 Task: Create in the project ChampionTech in Backlog an issue 'Develop a new tool for automated testing of web application load testing and performance under high traffic conditions', assign it to team member softage.3@softage.net and change the status to IN PROGRESS. Create in the project ChampionTech in Backlog an issue 'Upgrade the website navigation and menu design of a web application to improve user experience and website organization', assign it to team member softage.4@softage.net and change the status to IN PROGRESS
Action: Mouse moved to (243, 75)
Screenshot: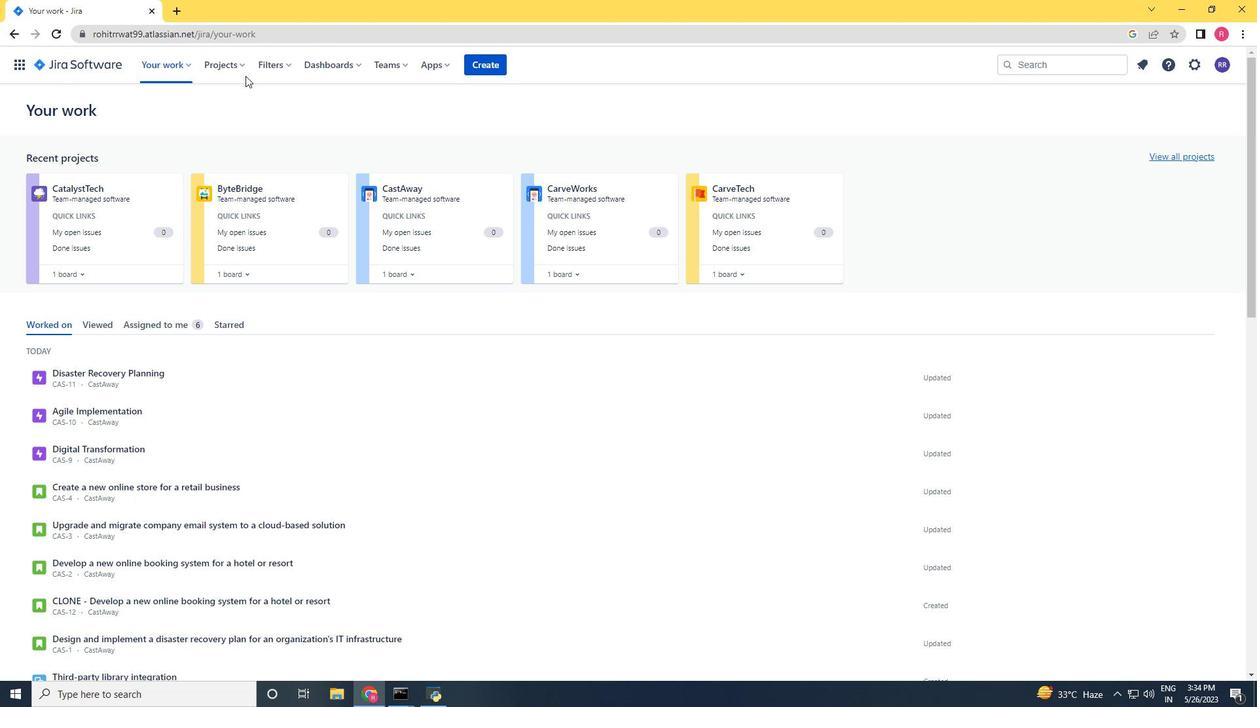 
Action: Mouse pressed left at (243, 75)
Screenshot: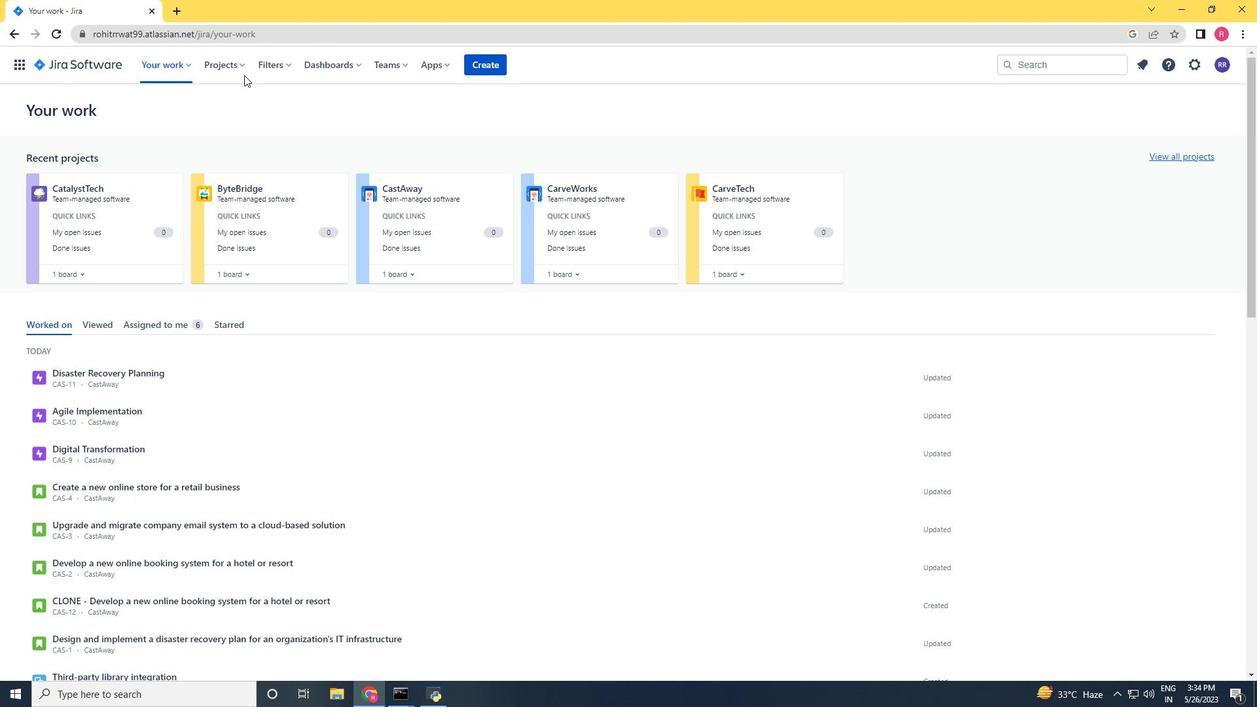 
Action: Mouse moved to (239, 65)
Screenshot: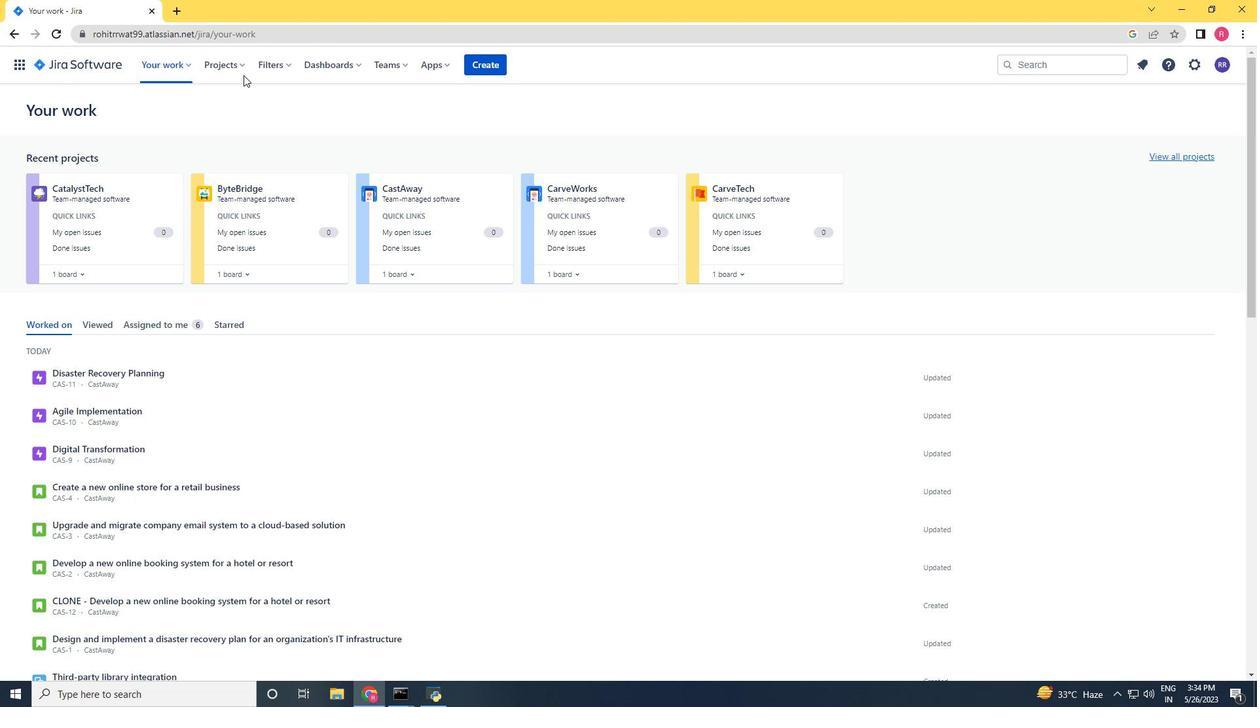 
Action: Mouse pressed left at (239, 65)
Screenshot: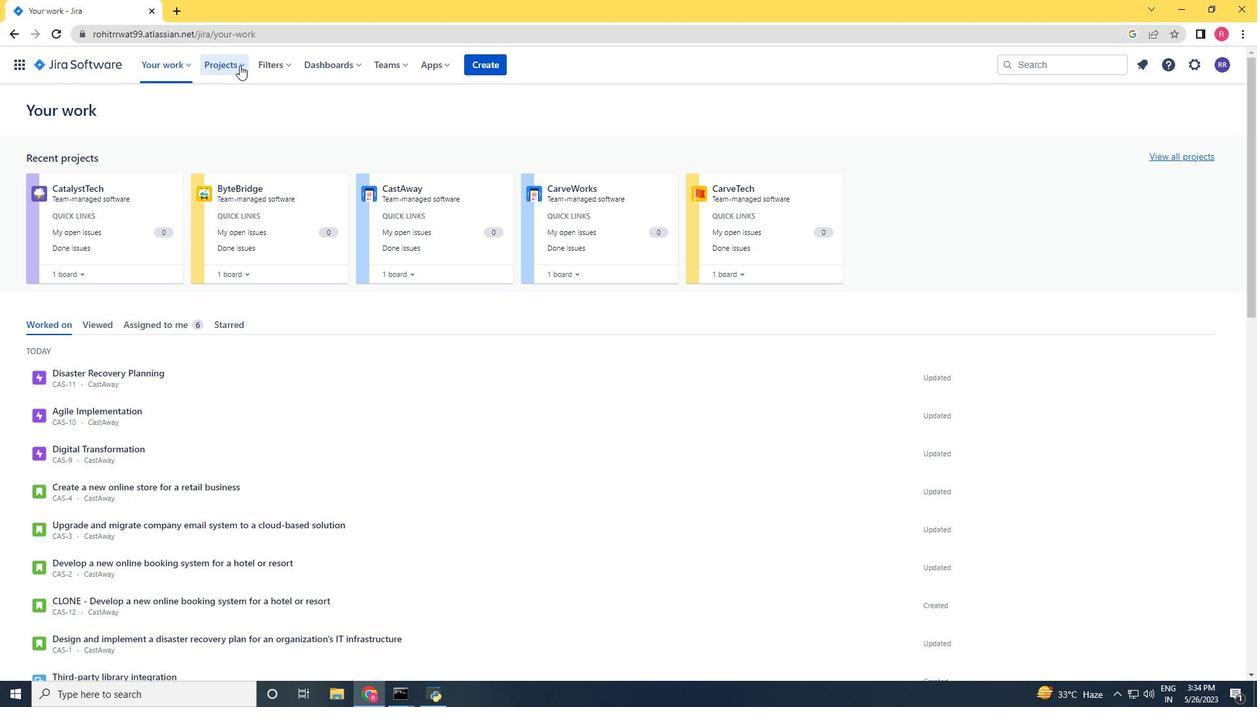 
Action: Mouse moved to (256, 121)
Screenshot: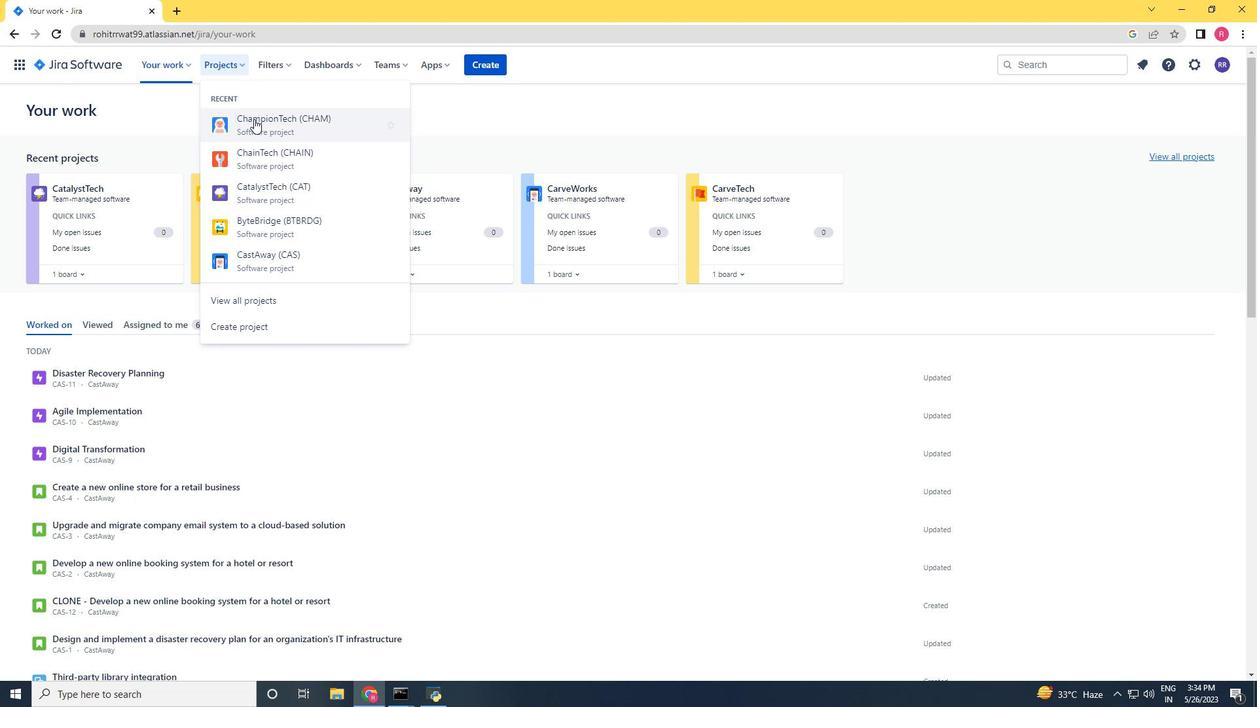 
Action: Mouse pressed left at (256, 121)
Screenshot: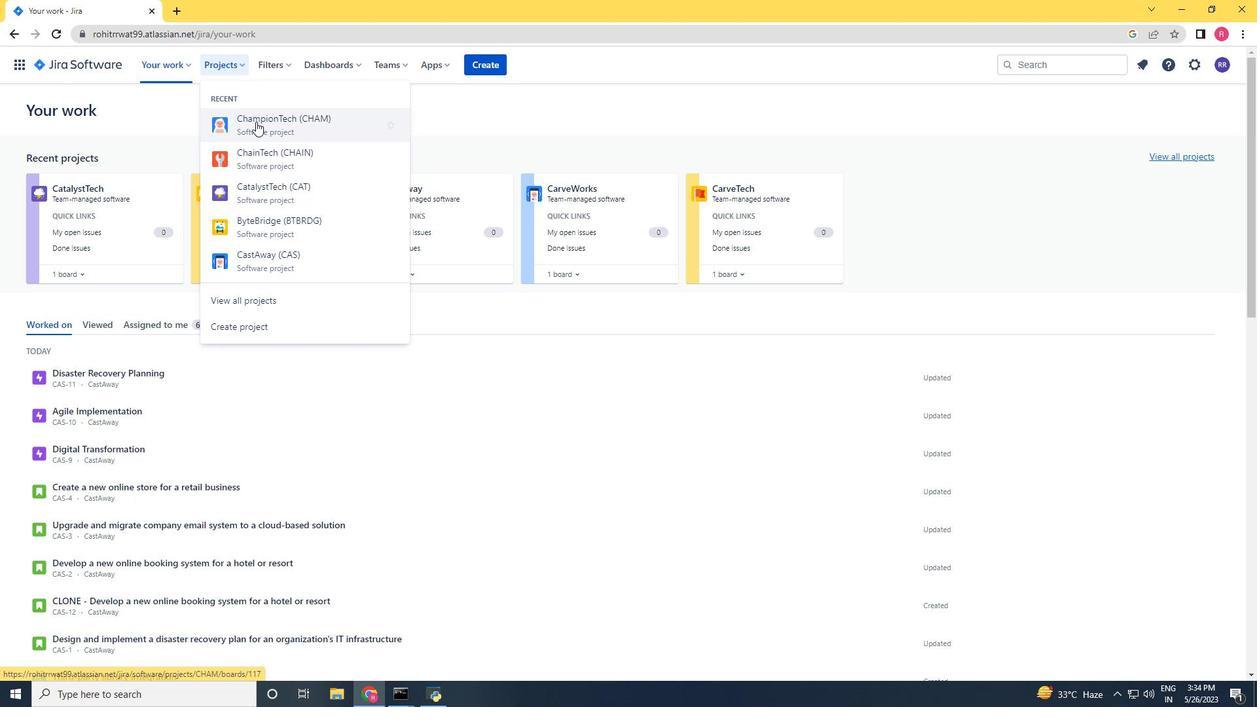 
Action: Mouse moved to (48, 190)
Screenshot: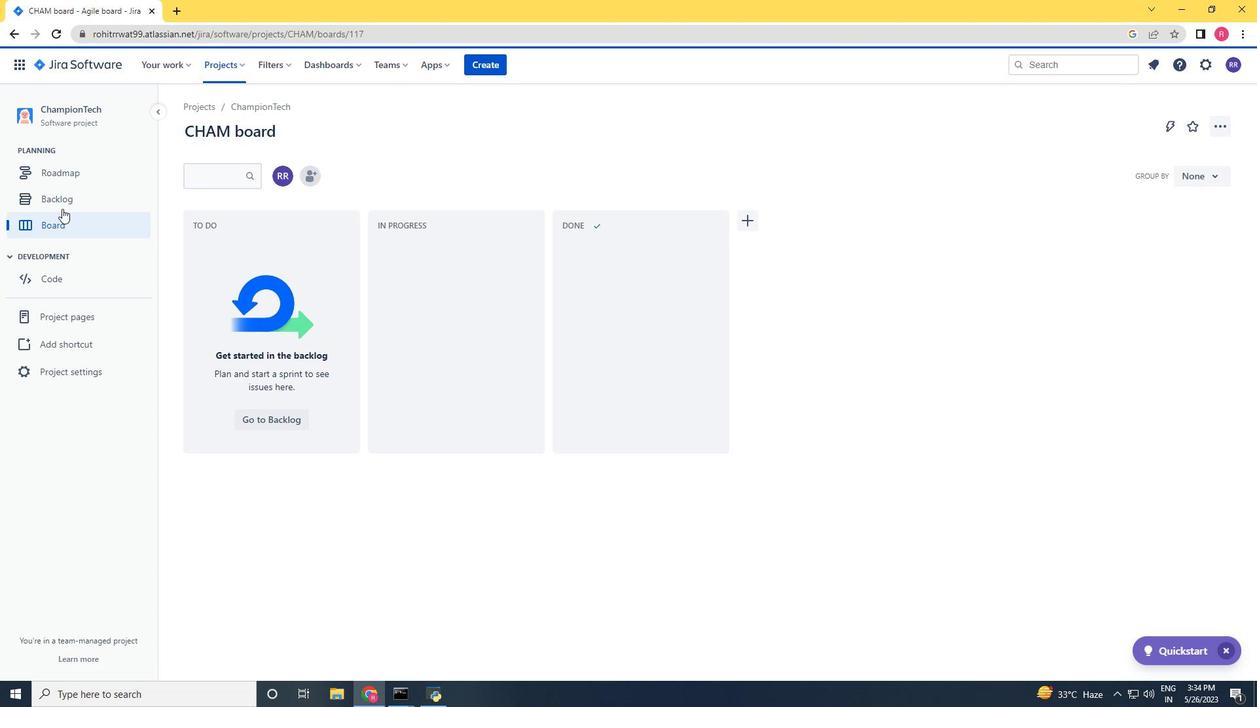 
Action: Mouse pressed left at (48, 190)
Screenshot: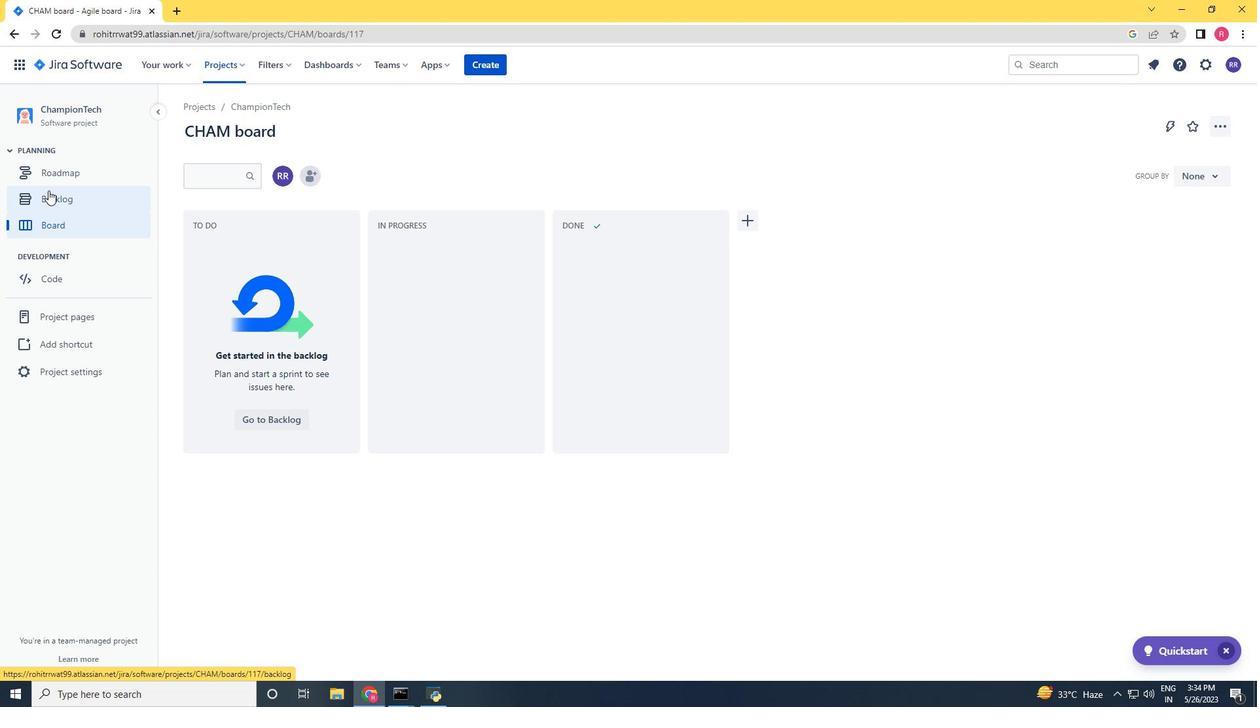 
Action: Mouse moved to (459, 470)
Screenshot: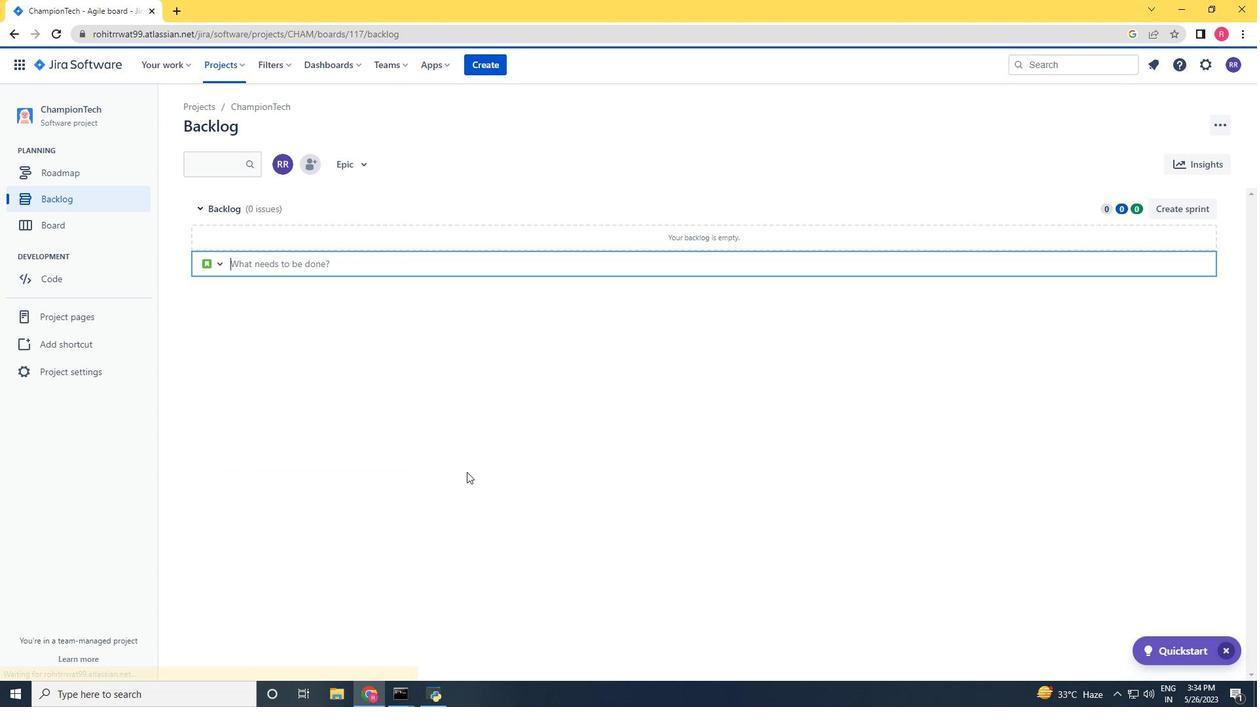 
Action: Mouse scrolled (459, 470) with delta (0, 0)
Screenshot: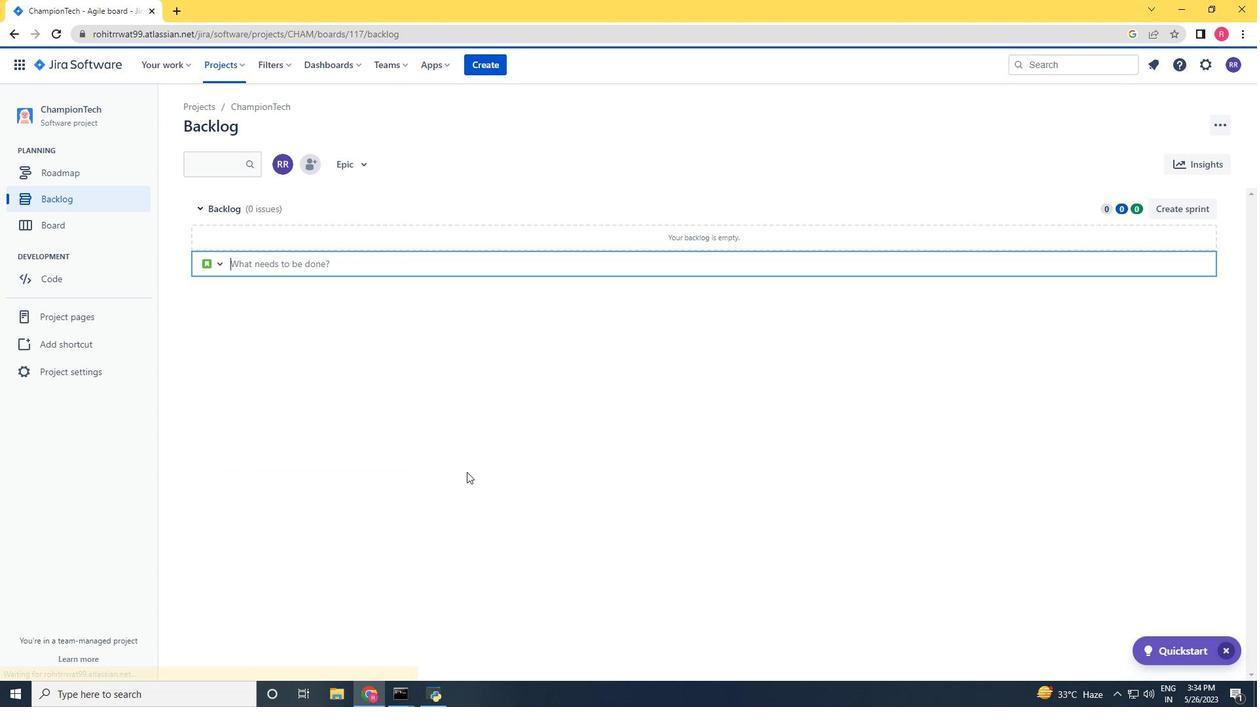 
Action: Mouse moved to (312, 348)
Screenshot: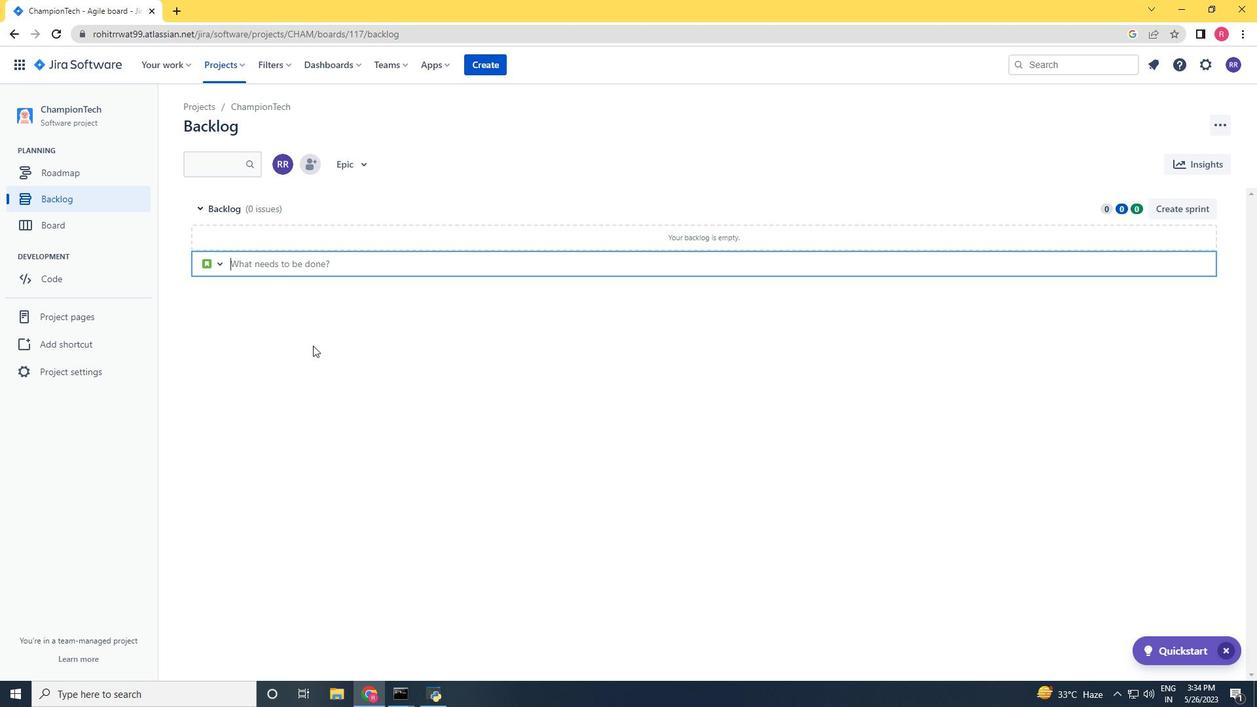 
Action: Key pressed <Key.shift><Key.shift><Key.shift><Key.shift><Key.shift>Develop<Key.space>a<Key.space>new<Key.space>too;<Key.space>\\<Key.delete><Key.backspace><Key.backspace><Key.backspace><Key.backspace>l<Key.space>for<Key.space>automatd<Key.space><Key.backspace><Key.backspace><Key.backspace><Key.backspace><Key.backspace>mated<Key.space>testing<Key.space><Key.space>of<Key.space>web<Key.space>application<Key.space>load<Key.space>testing<Key.space>and<Key.space>performance<Key.space>under<Key.space>high<Key.space>trafic<Key.backspace><Key.backspace>fic<Key.space>condition<Key.space><Key.backspace>s<Key.enter>
Screenshot: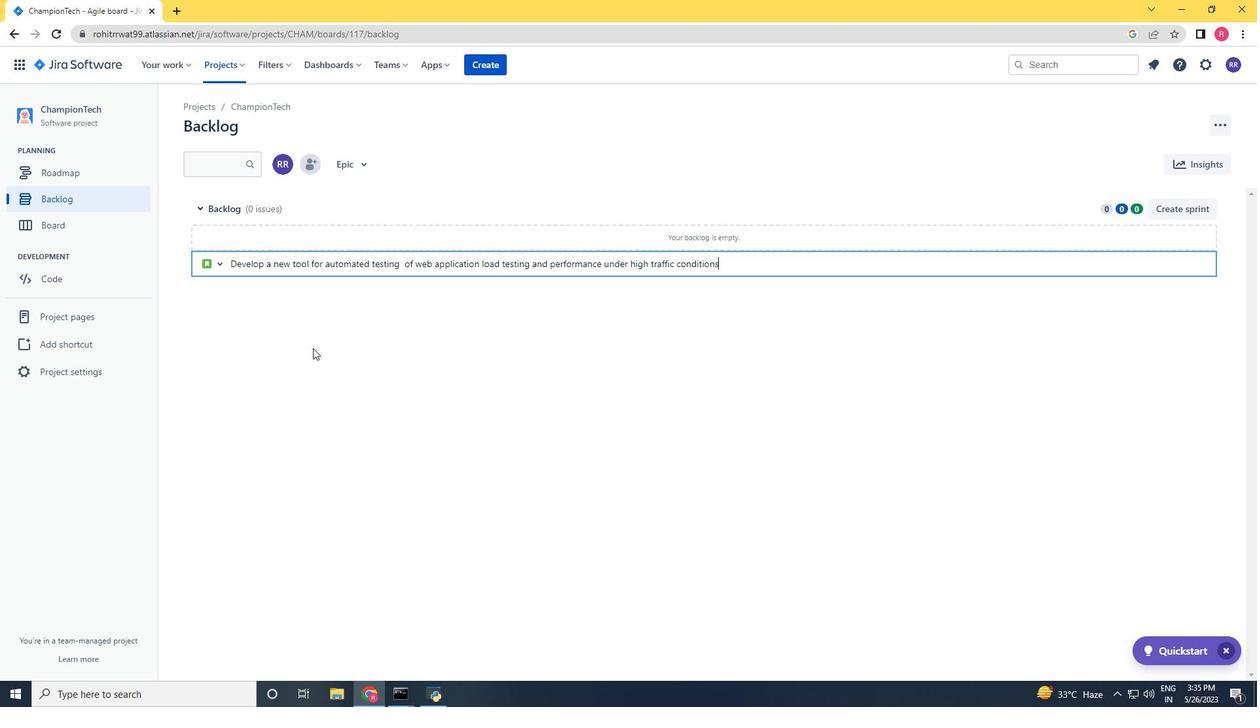 
Action: Mouse moved to (1176, 237)
Screenshot: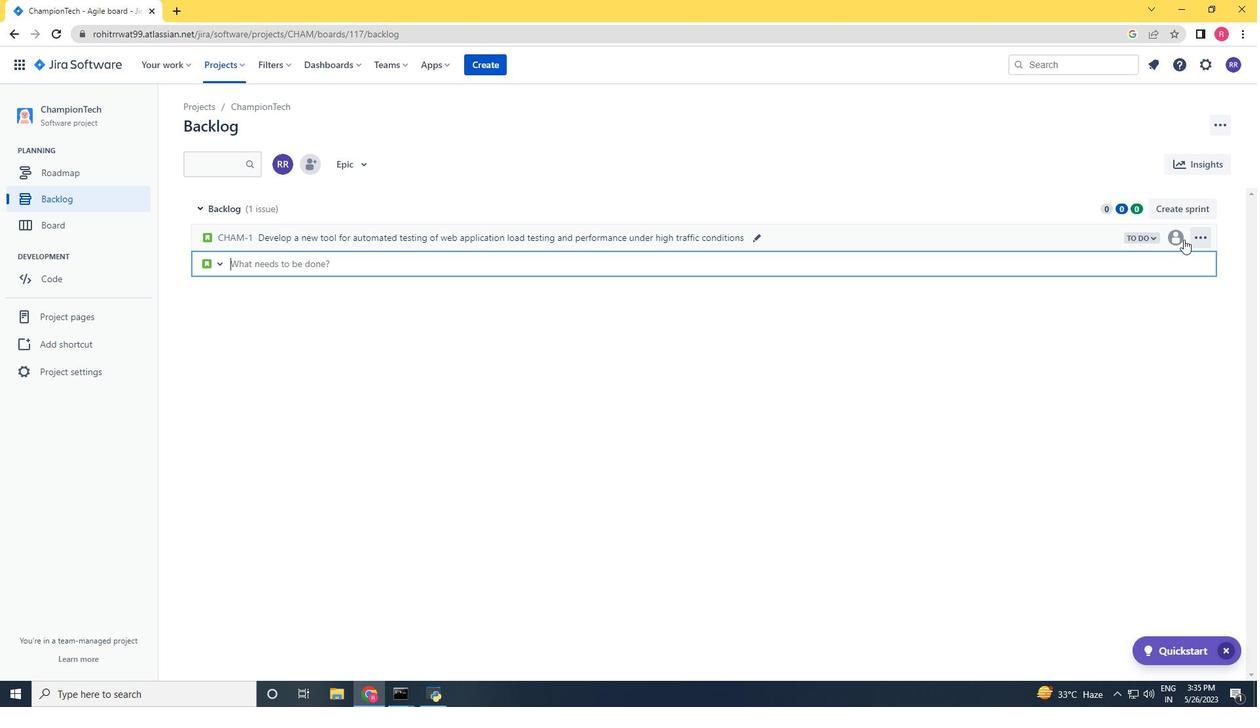 
Action: Mouse pressed left at (1176, 237)
Screenshot: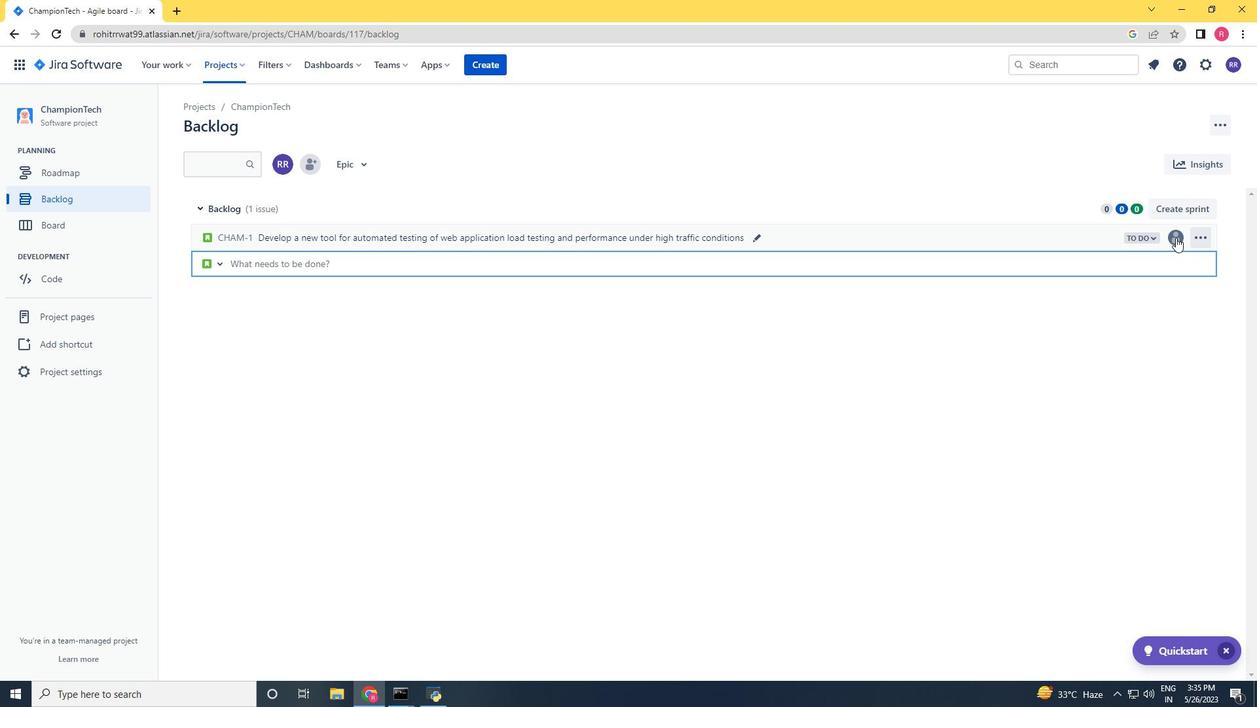 
Action: Key pressed softage.3<Key.shift><Key.shift><Key.shift><Key.shift><Key.shift><Key.shift><Key.shift><Key.shift><Key.shift><Key.shift><Key.shift><Key.shift><Key.shift><Key.shift><Key.shift><Key.shift><Key.shift><Key.shift><Key.shift><Key.shift><Key.shift>@softage.net
Screenshot: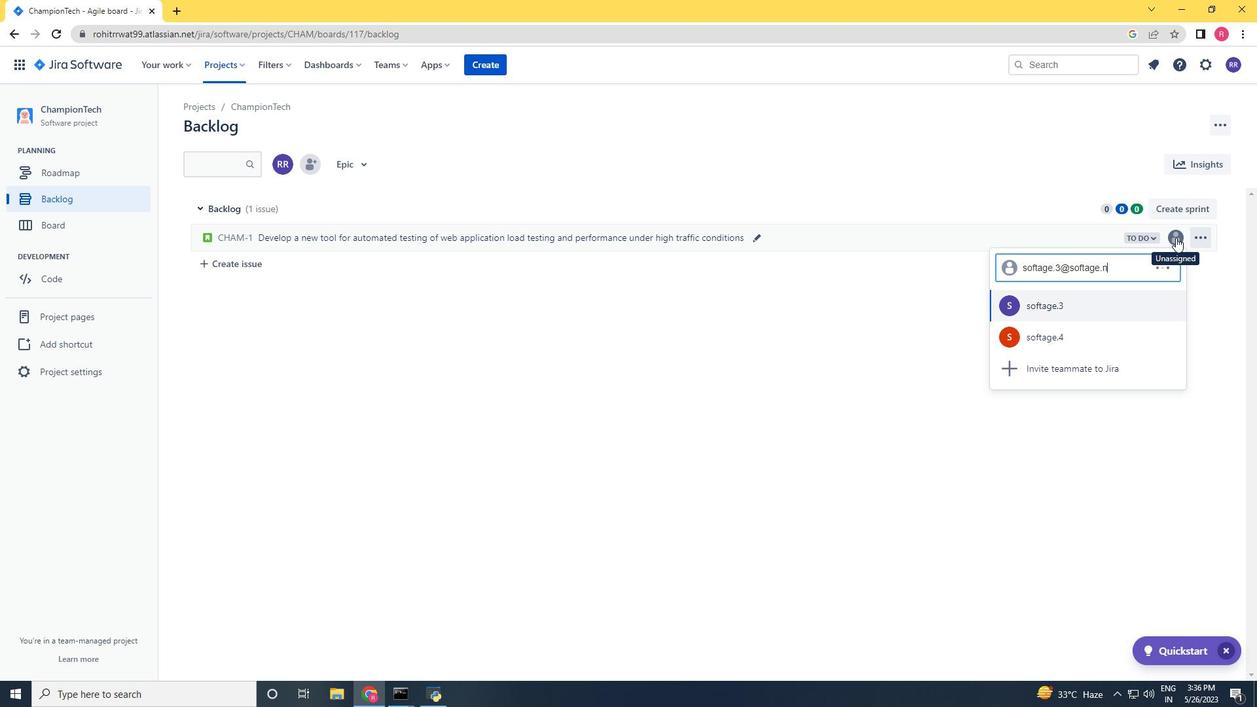 
Action: Mouse moved to (1085, 301)
Screenshot: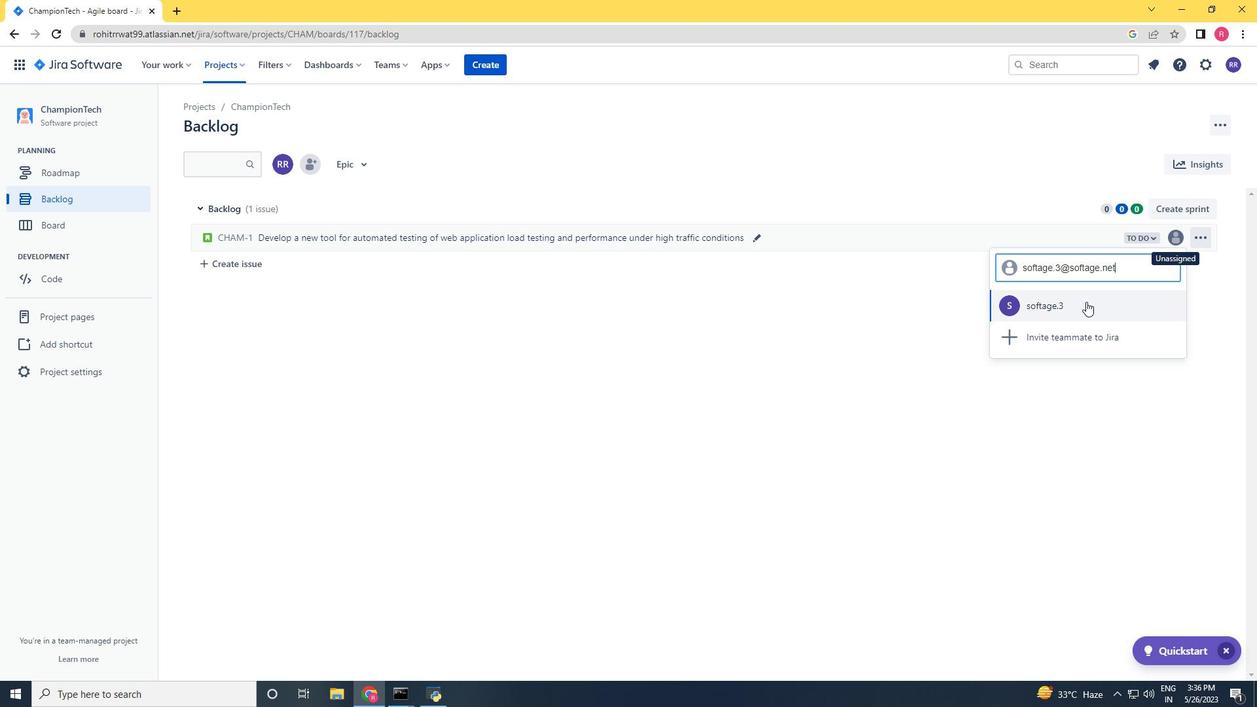 
Action: Mouse pressed left at (1085, 301)
Screenshot: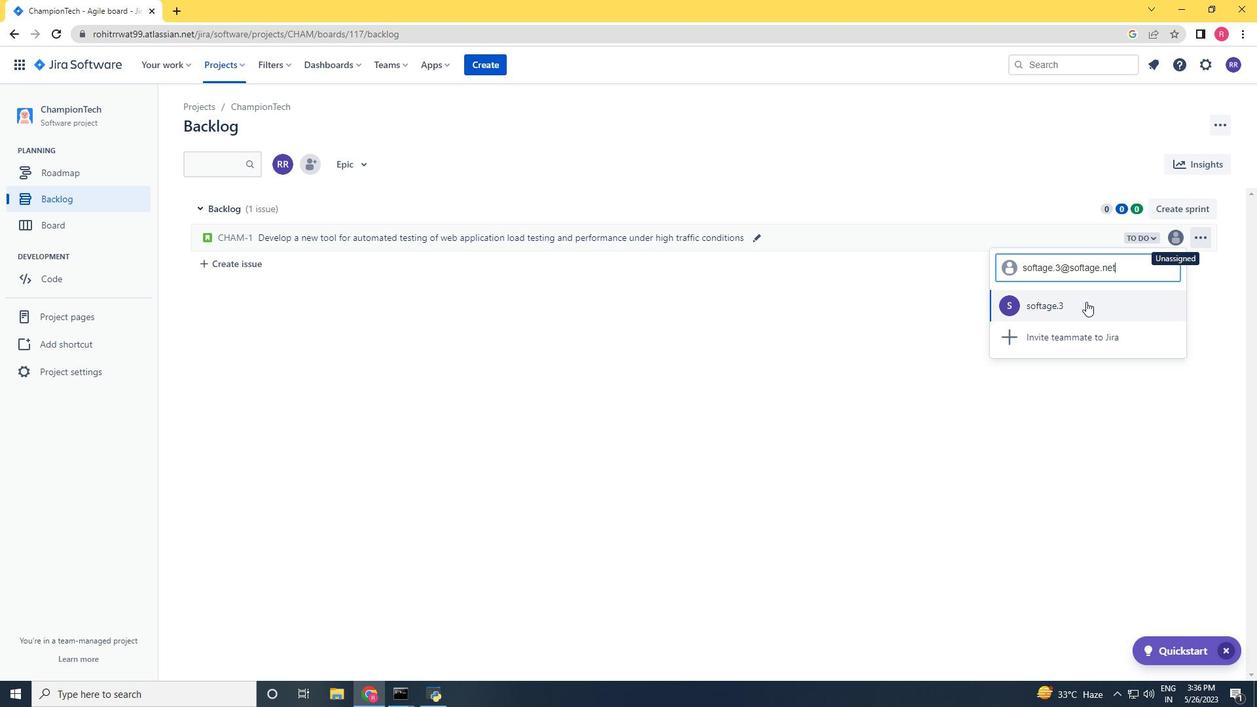 
Action: Mouse moved to (1135, 238)
Screenshot: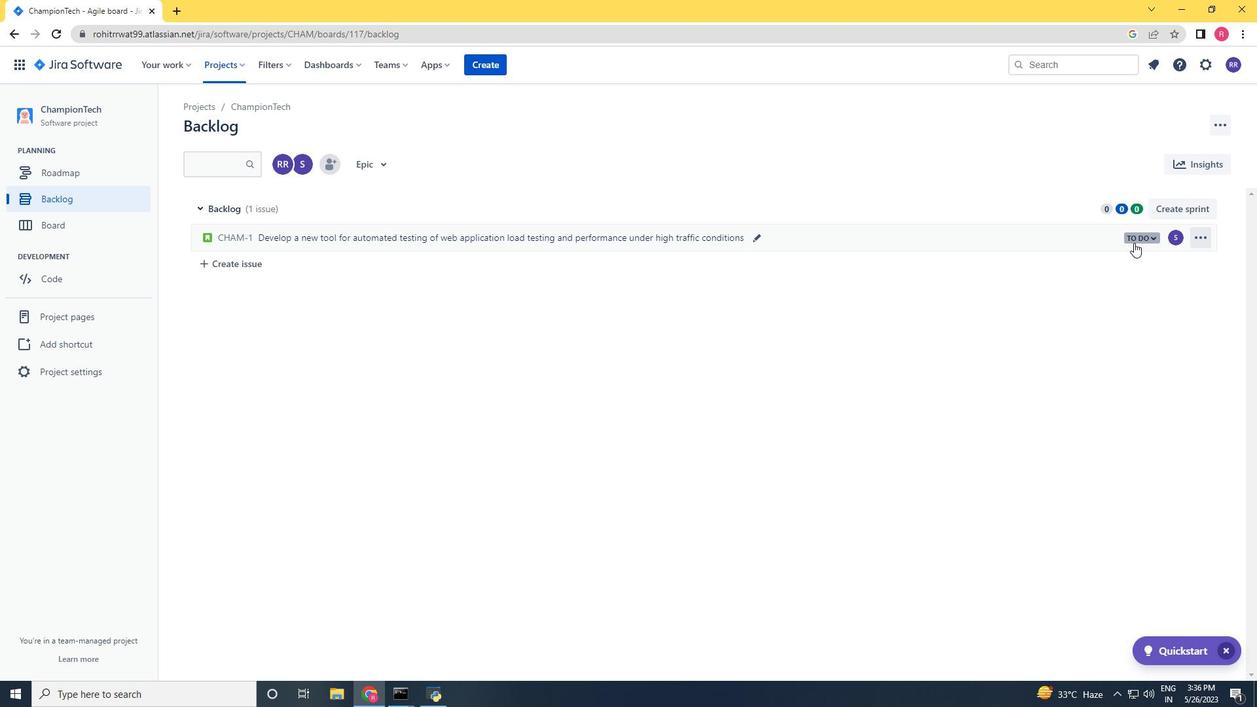 
Action: Mouse pressed left at (1135, 238)
Screenshot: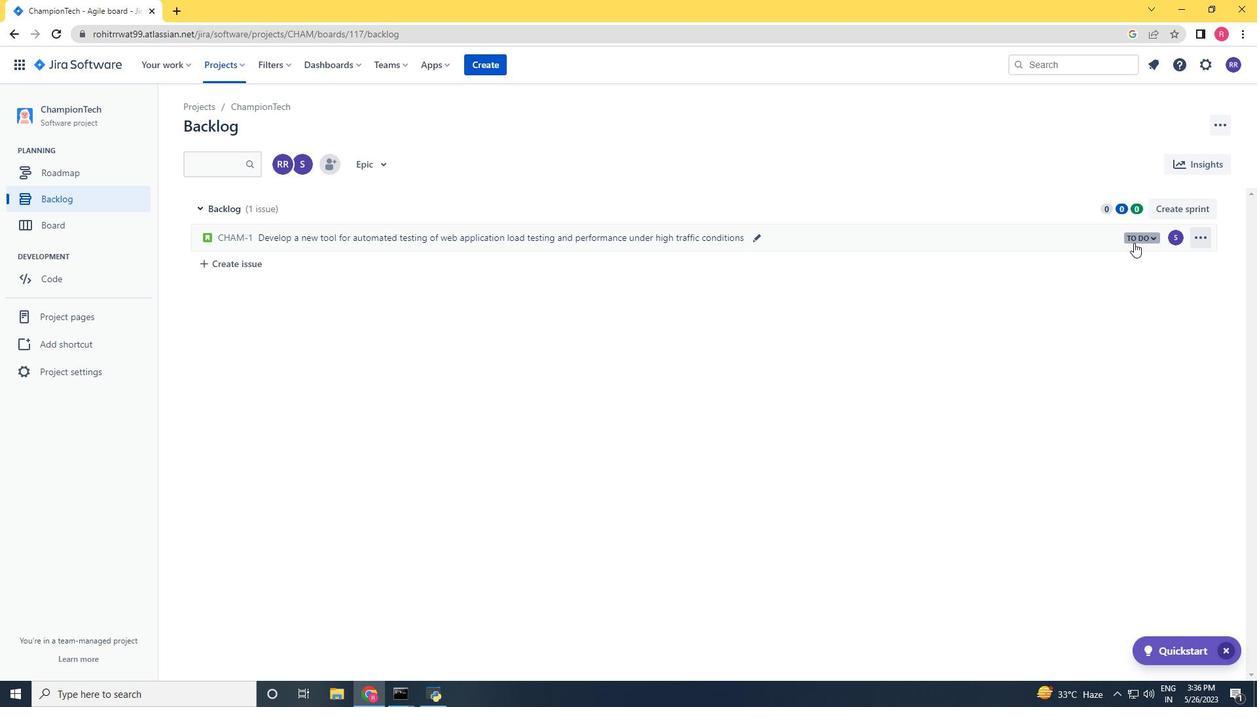 
Action: Mouse moved to (1074, 263)
Screenshot: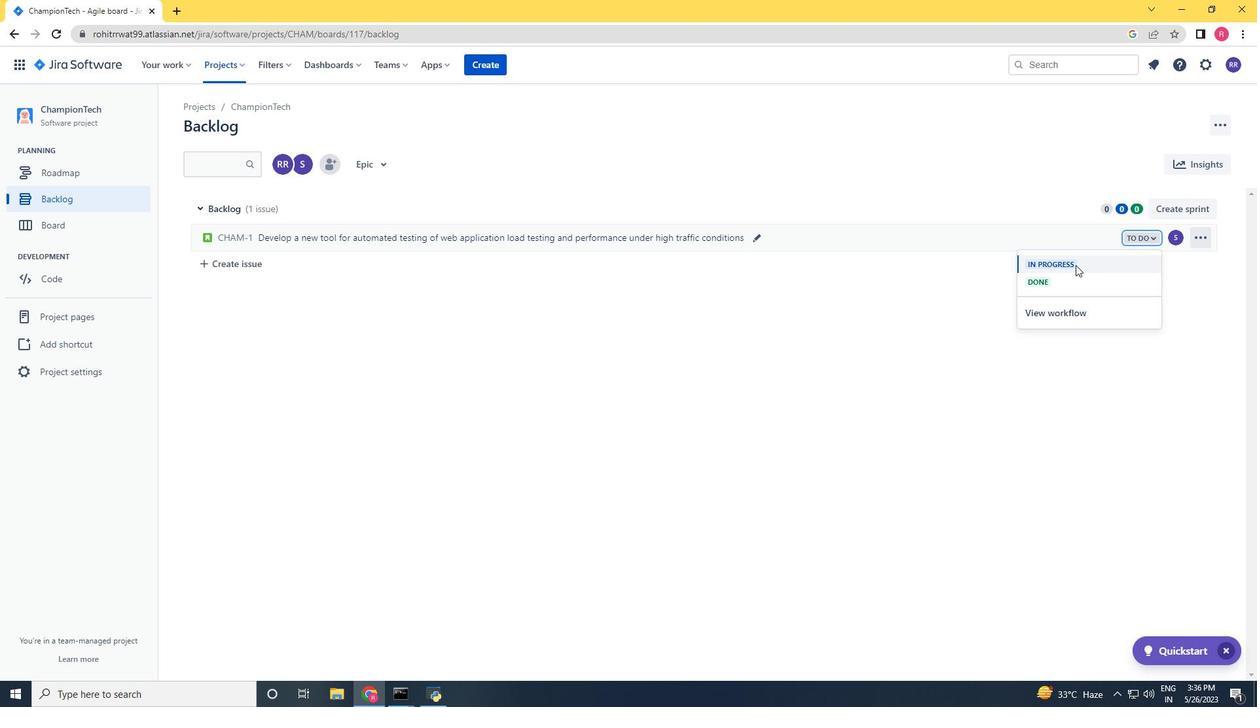 
Action: Mouse pressed left at (1074, 263)
Screenshot: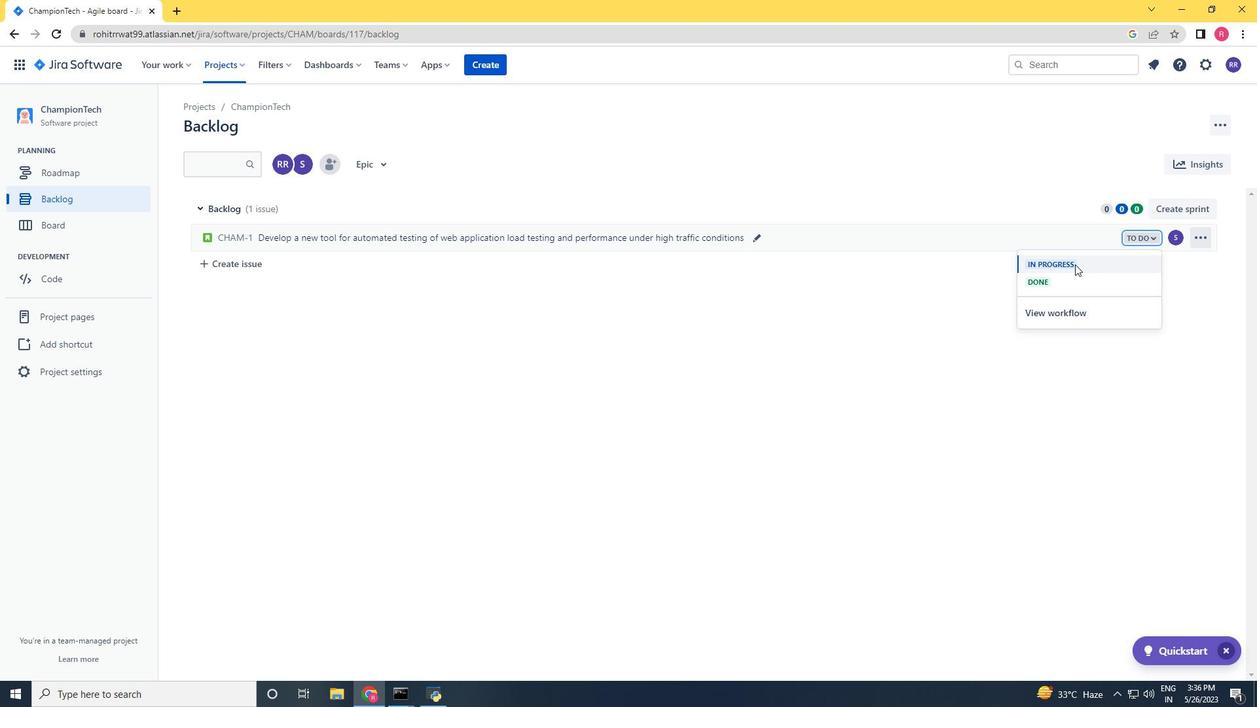 
Action: Mouse moved to (263, 271)
Screenshot: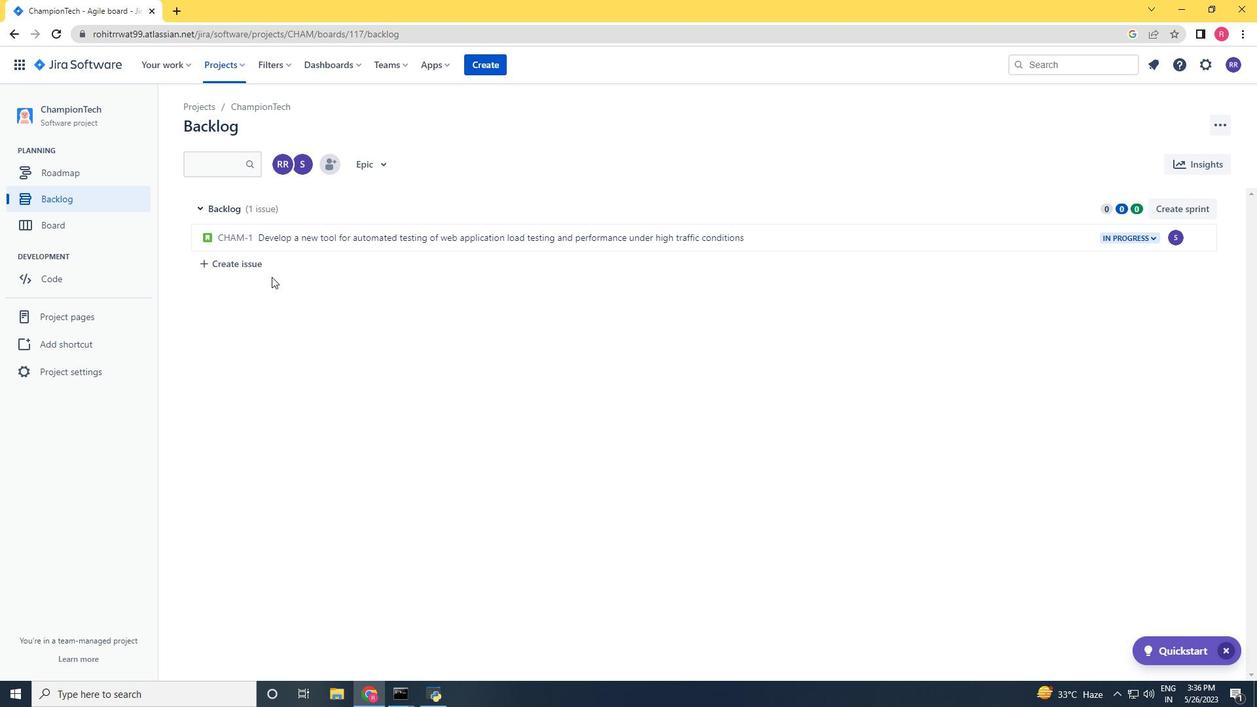 
Action: Mouse pressed left at (263, 271)
Screenshot: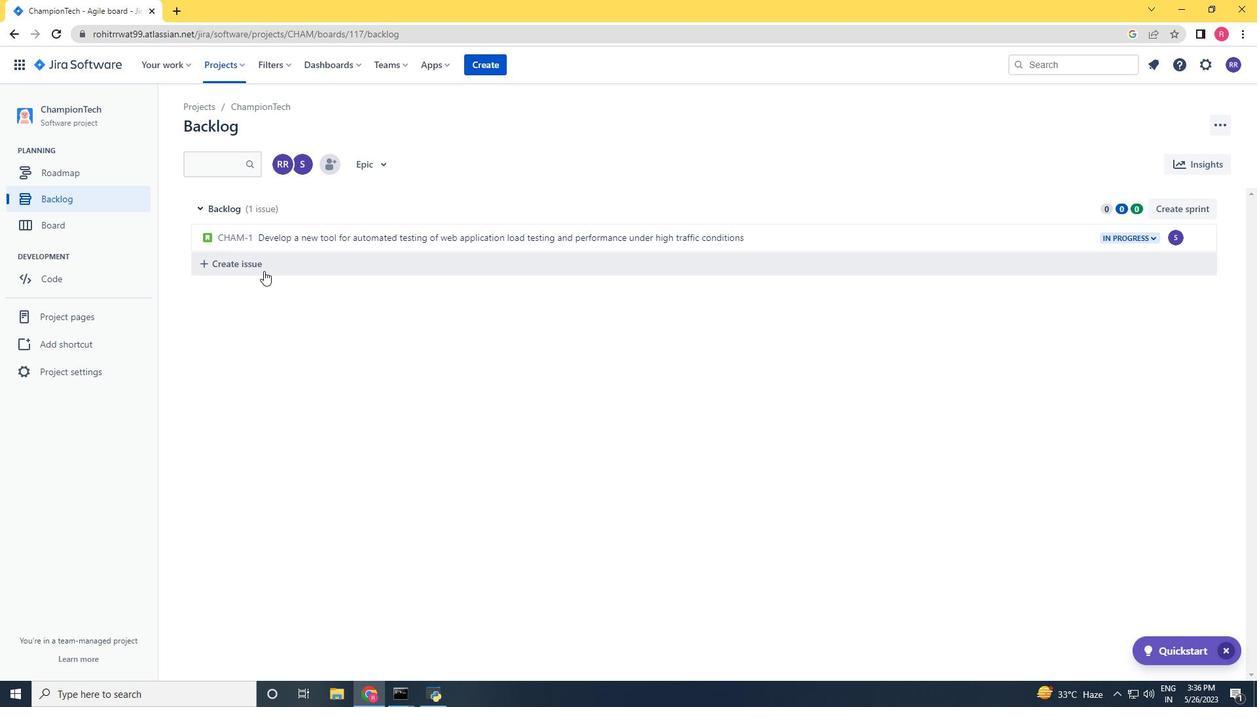 
Action: Key pressed <Key.shift>Upgrat<Key.backspace>de<Key.space>the<Key.space>website<Key.space>navigation<Key.space>and<Key.space>menu<Key.space>design<Key.space>of<Key.space>a<Key.space>web<Key.space>applo<Key.backspace>ication<Key.space>to<Key.space>imprve<Key.space><Key.backspace><Key.backspace><Key.backspace>ove<Key.space>user<Key.space>experience<Key.space>and<Key.space>websited<Key.backspace>s<Key.space>organization<Key.space><Key.enter>
Screenshot: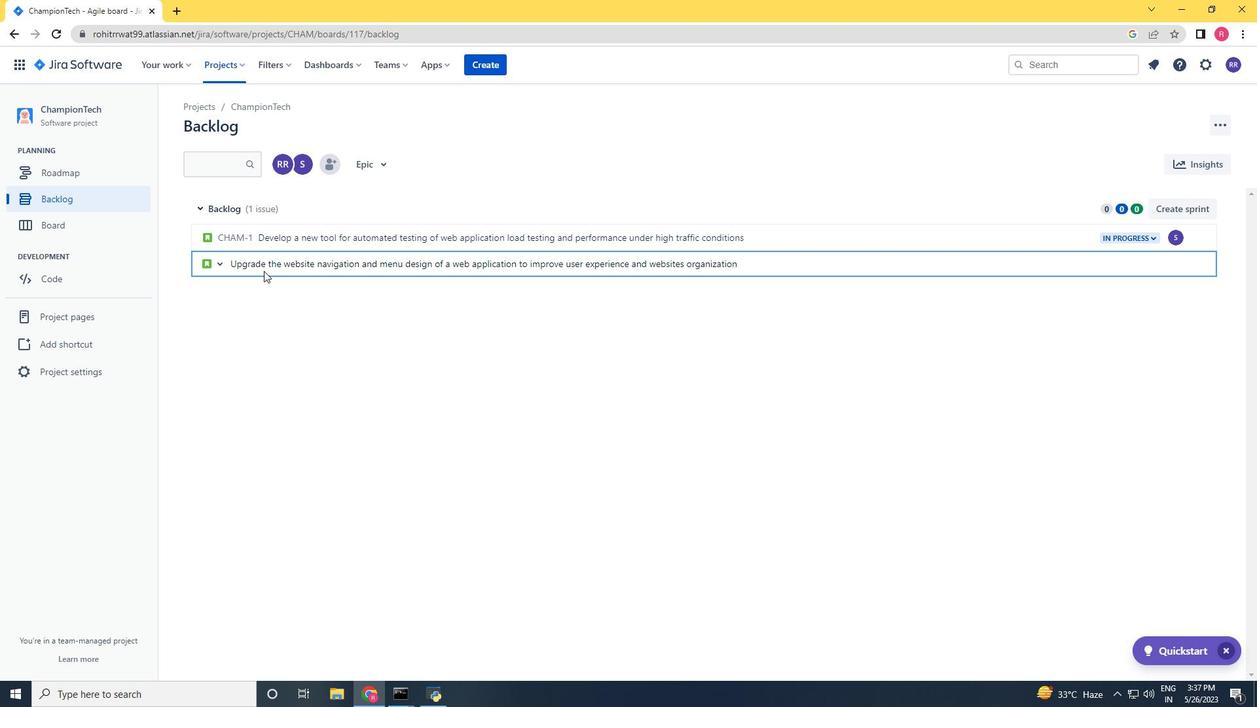 
Action: Mouse moved to (1170, 264)
Screenshot: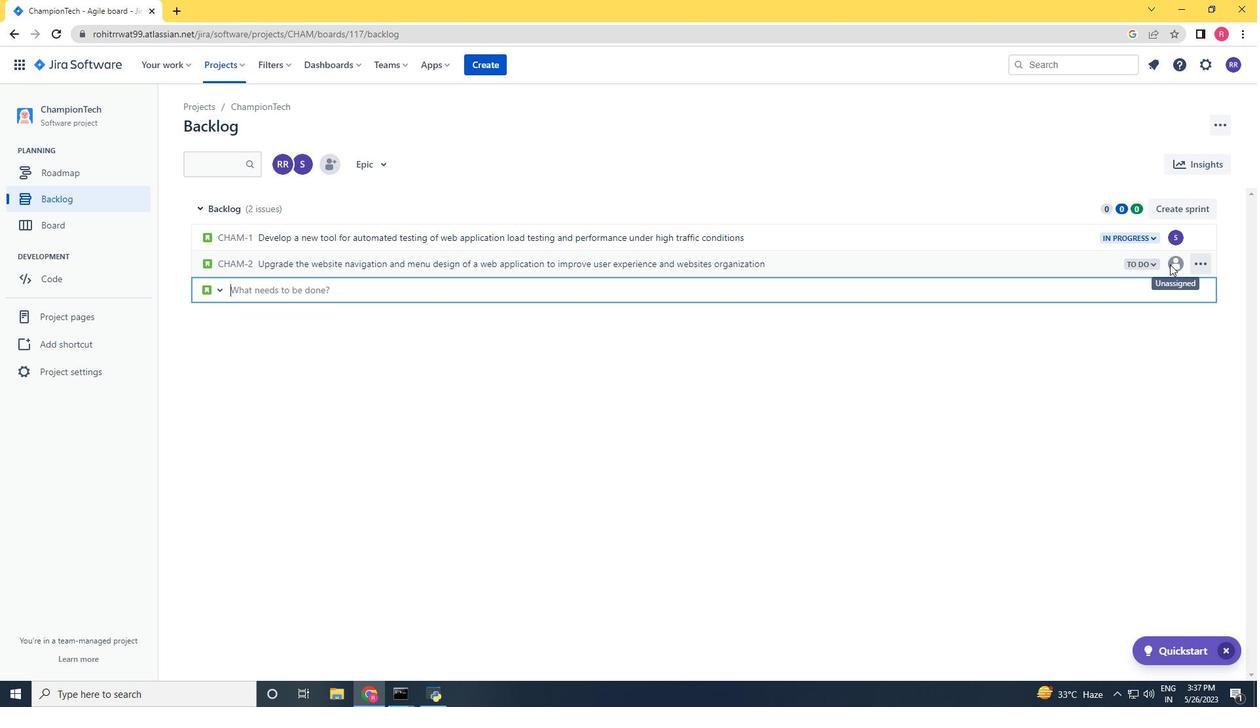 
Action: Mouse pressed left at (1170, 264)
Screenshot: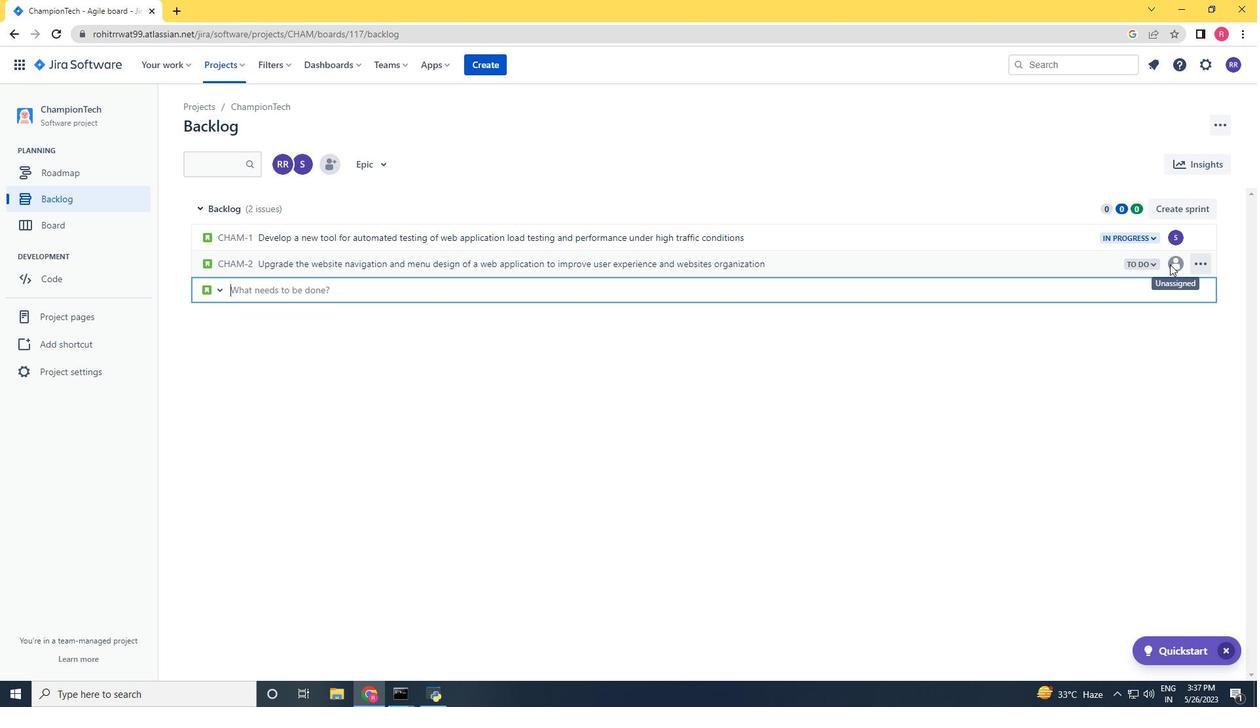 
Action: Key pressed softage.4<Key.shift><Key.shift><Key.shift><Key.shift>@sofatge.net
Screenshot: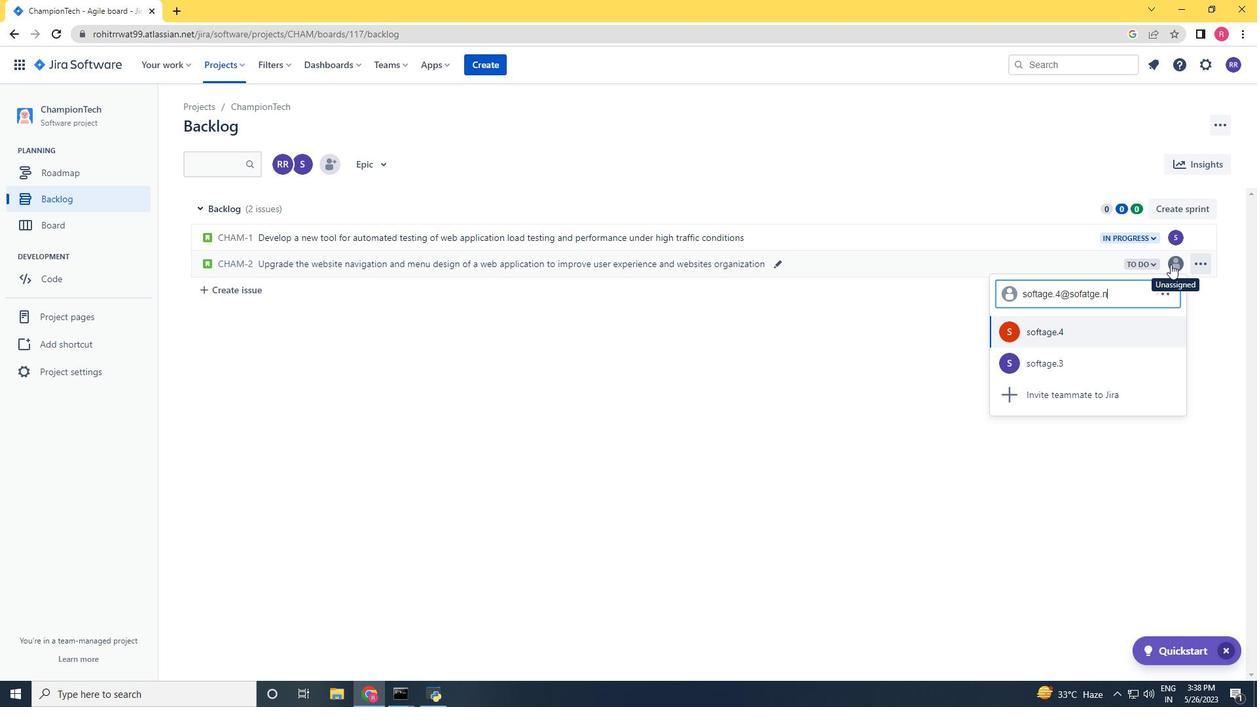 
Action: Mouse moved to (1090, 294)
Screenshot: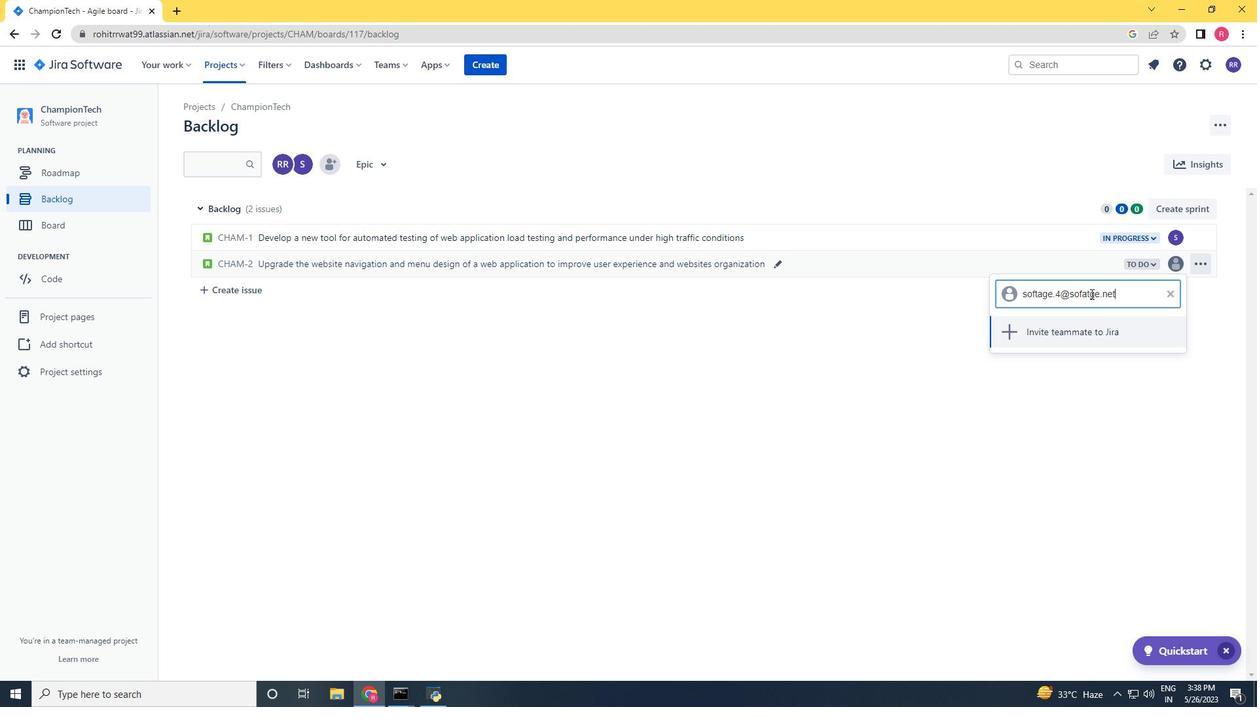 
Action: Mouse pressed left at (1090, 294)
Screenshot: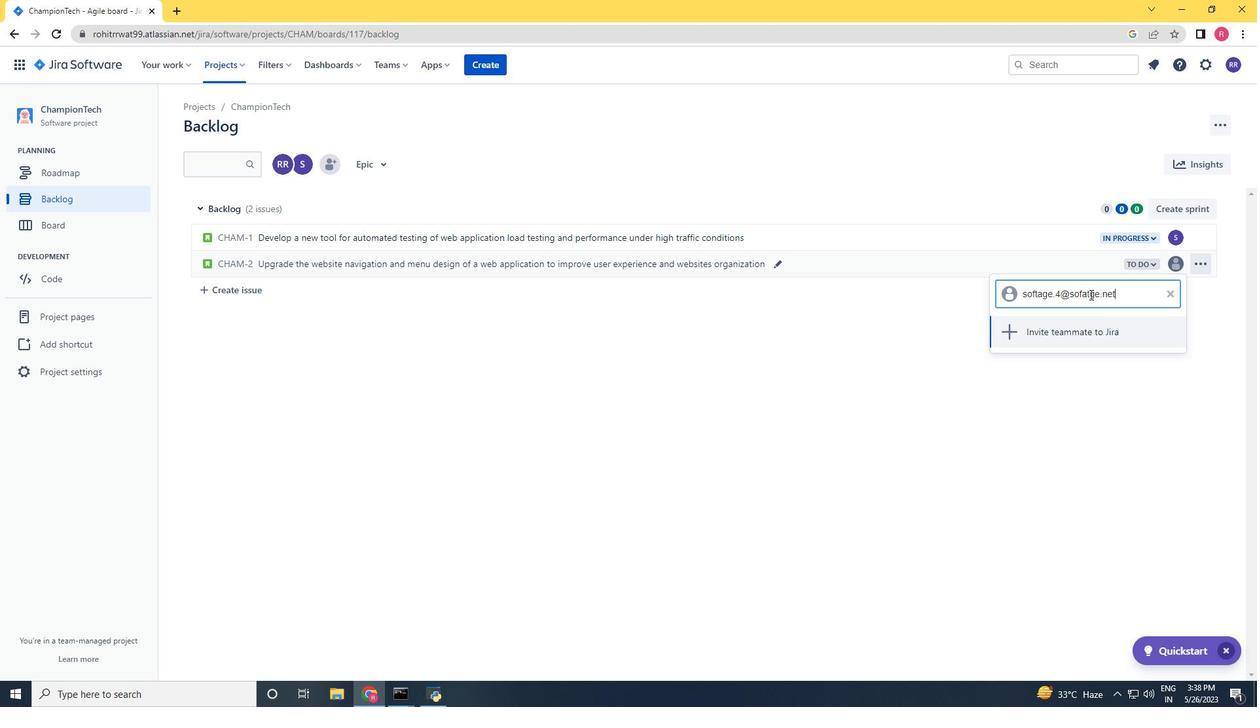 
Action: Key pressed <Key.backspace><Key.backspace>ta
Screenshot: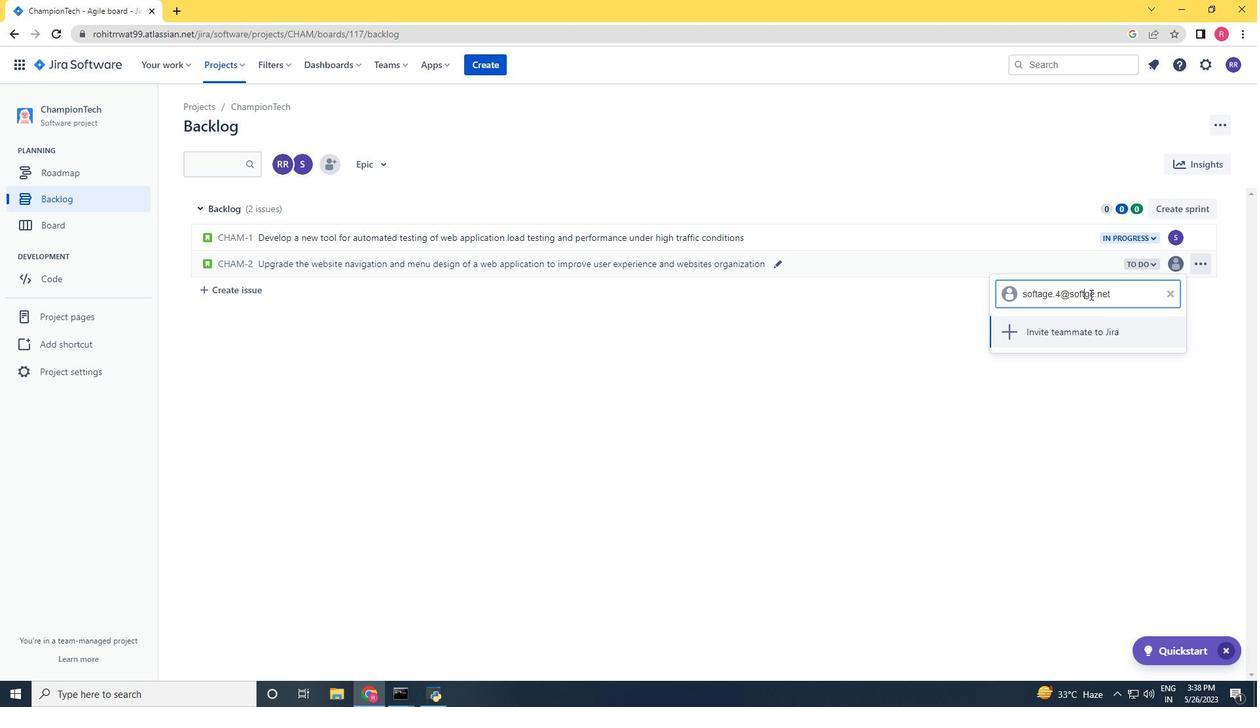 
Action: Mouse moved to (1078, 325)
Screenshot: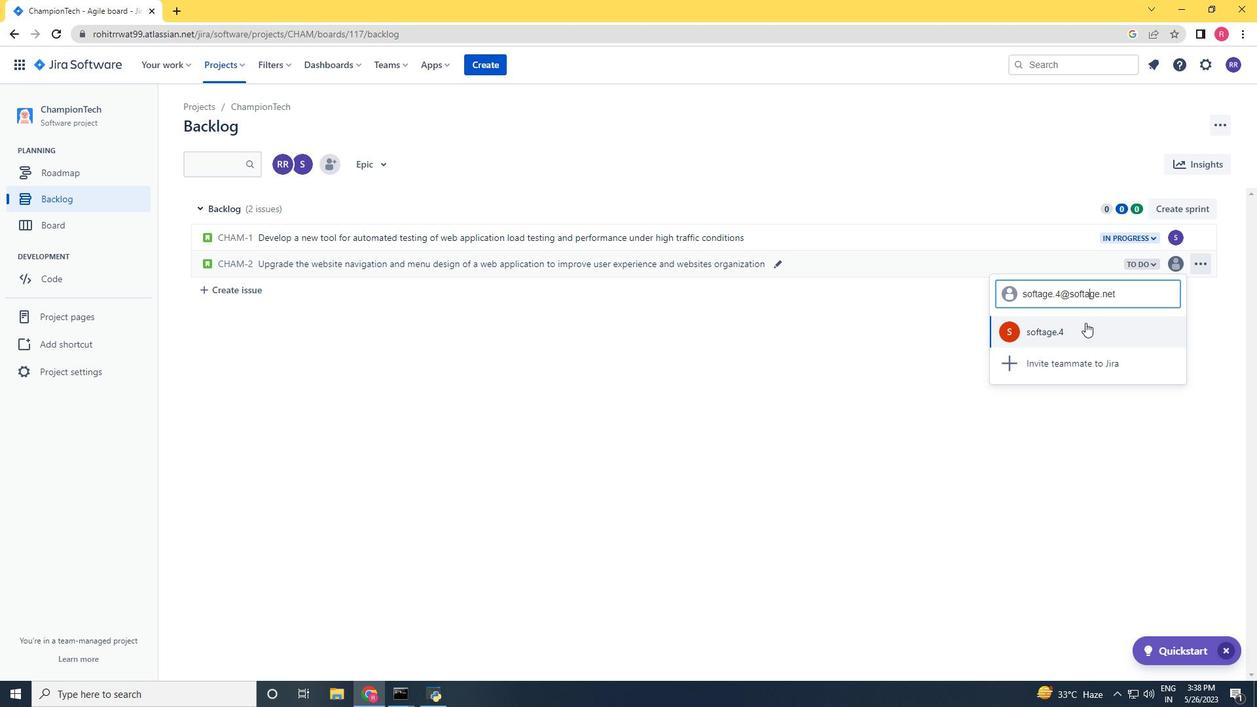 
Action: Mouse pressed left at (1078, 325)
Screenshot: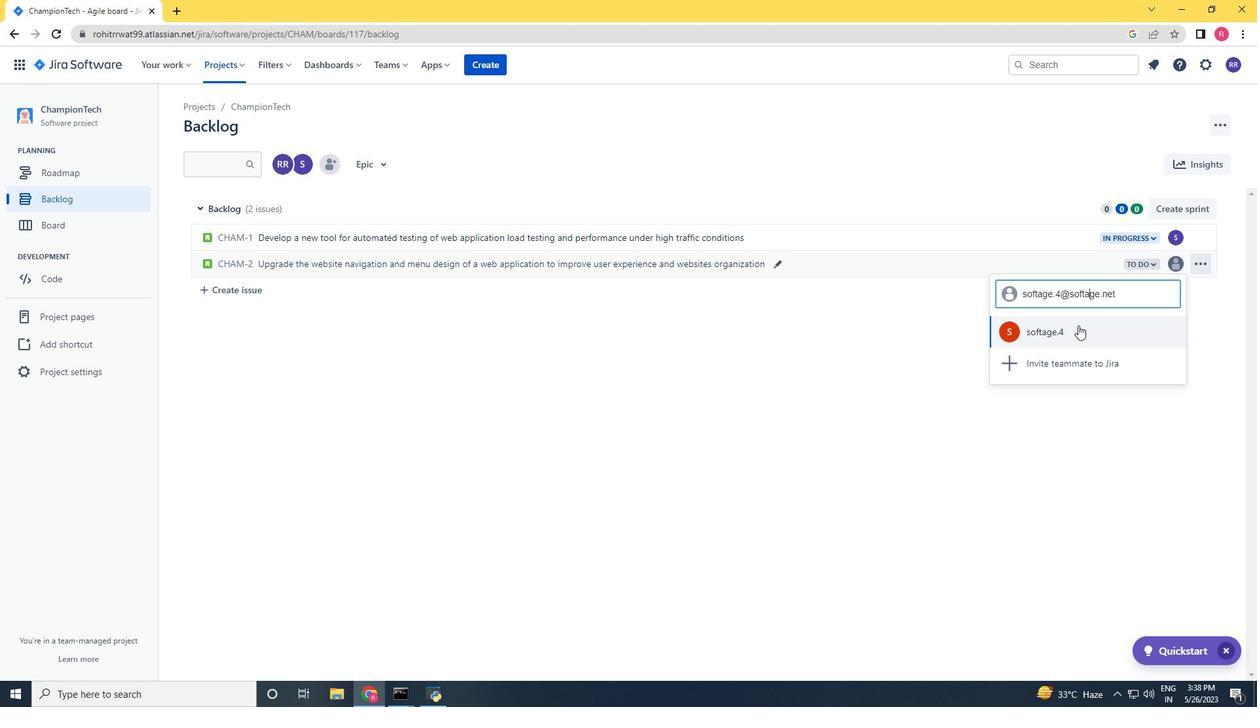 
Action: Mouse moved to (1140, 262)
Screenshot: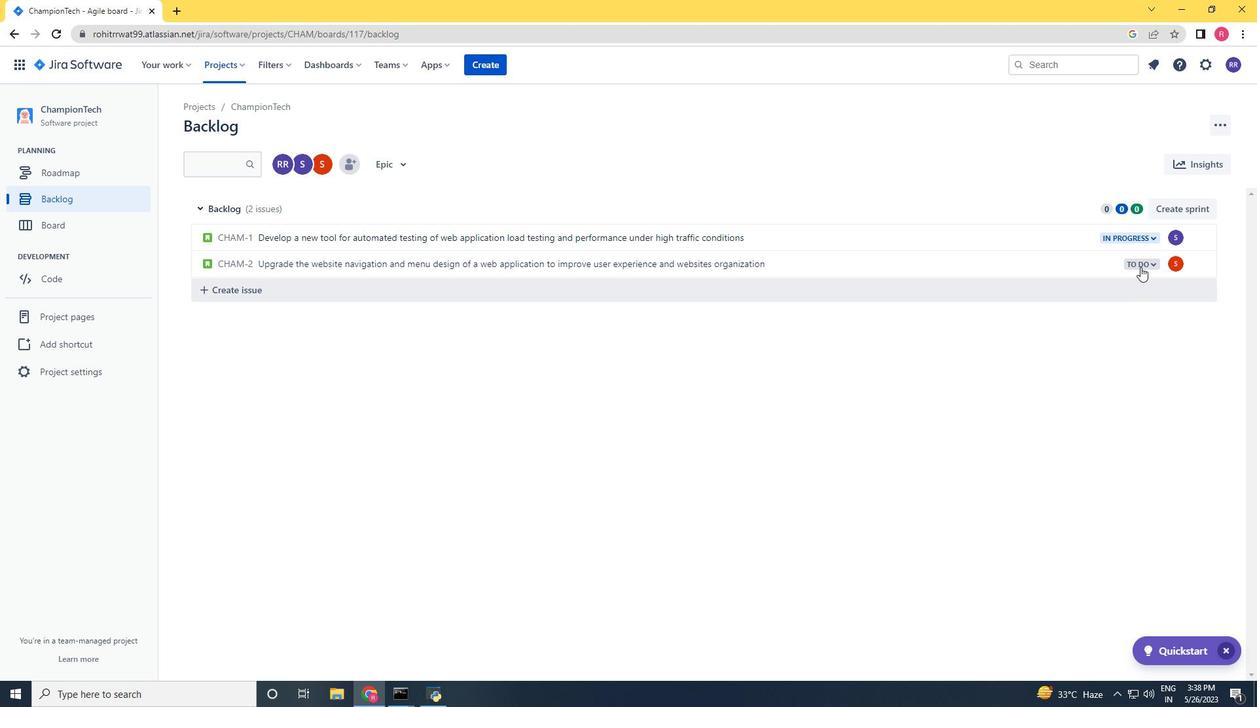 
Action: Mouse pressed left at (1140, 262)
Screenshot: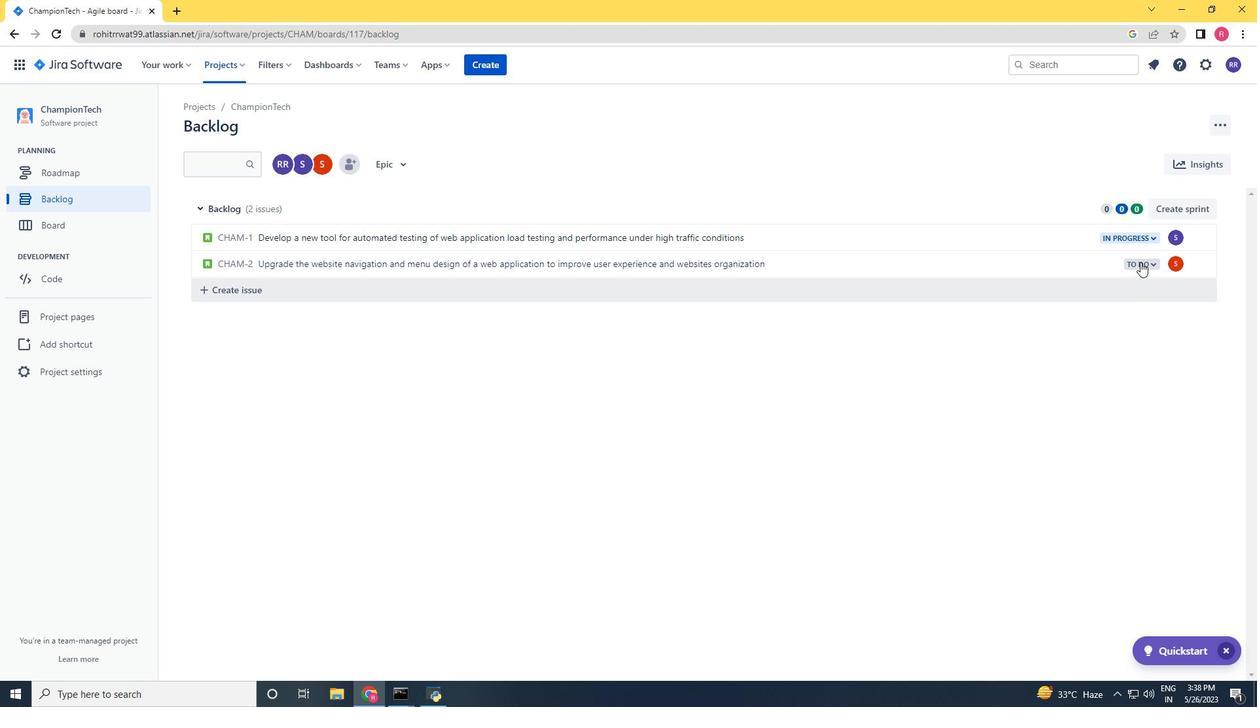 
Action: Mouse moved to (1062, 293)
Screenshot: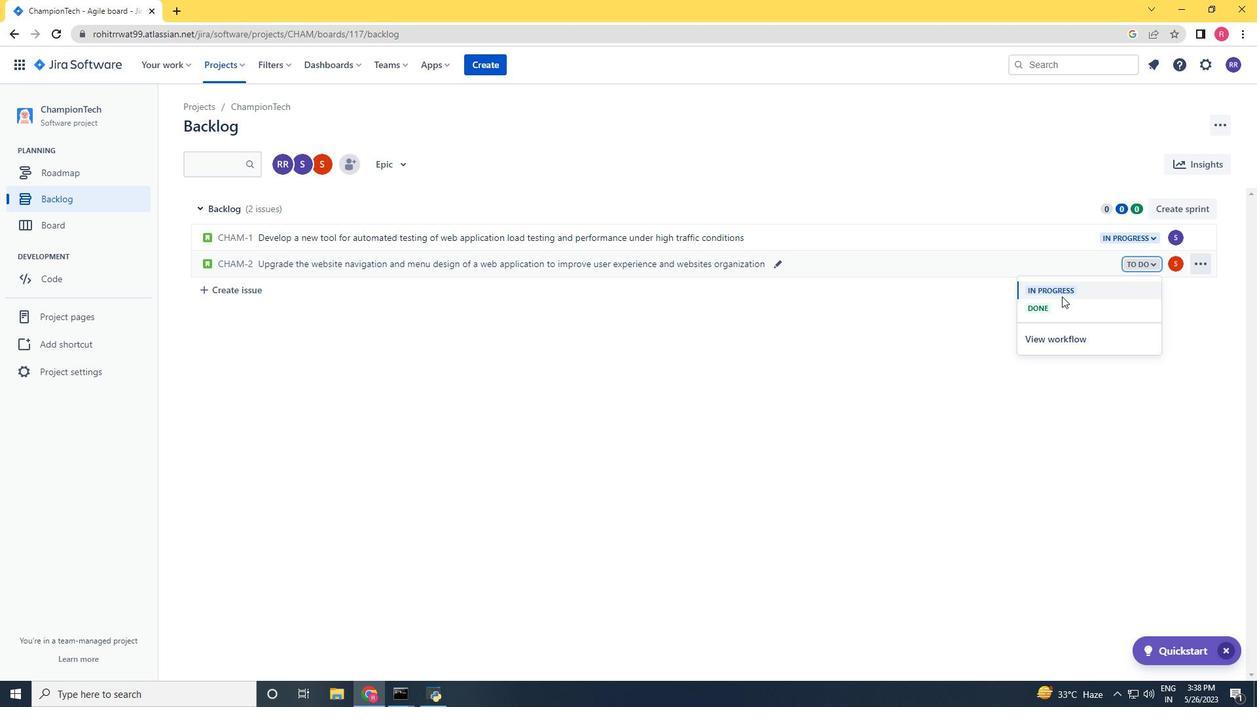 
Action: Mouse pressed left at (1062, 293)
Screenshot: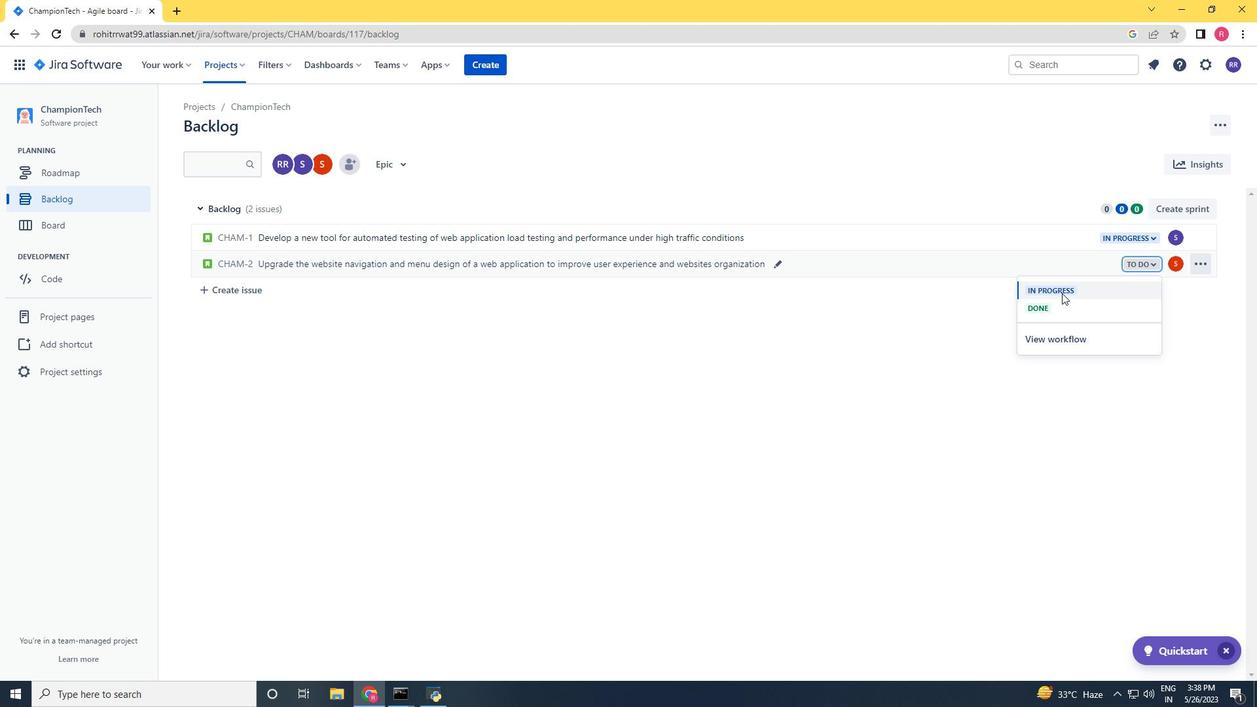 
Action: Mouse moved to (1062, 293)
Screenshot: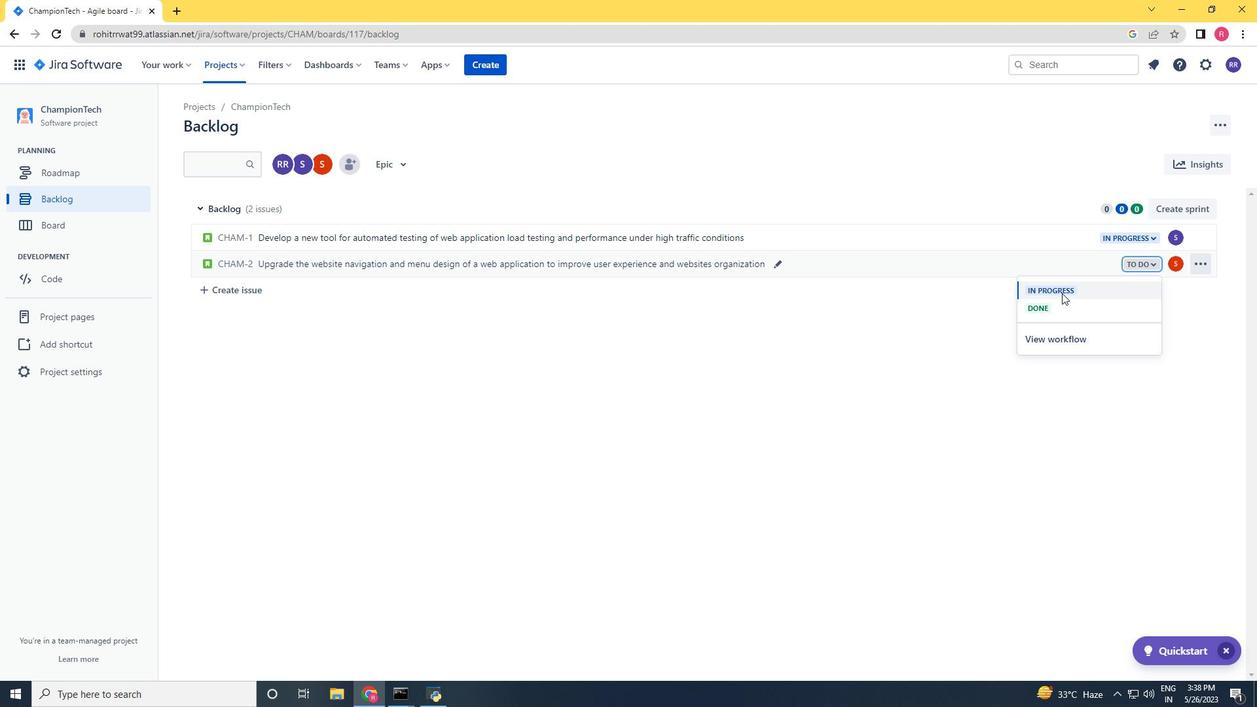 
